 Task: Create a due date automation trigger when advanced on, 2 working days before a card is due add fields with custom field "Resume" set to a number greater than 1 and greater than 10 at 11:00 AM.
Action: Mouse moved to (942, 74)
Screenshot: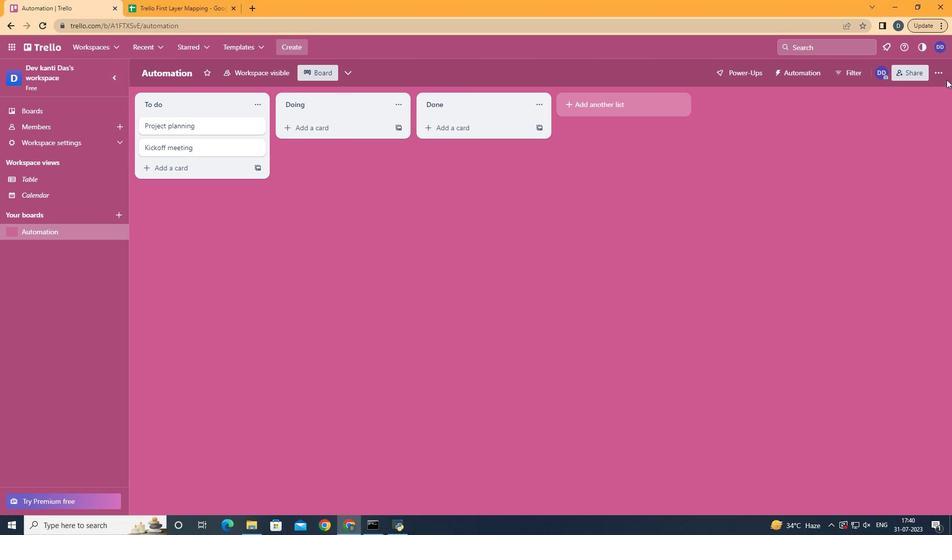 
Action: Mouse pressed left at (942, 74)
Screenshot: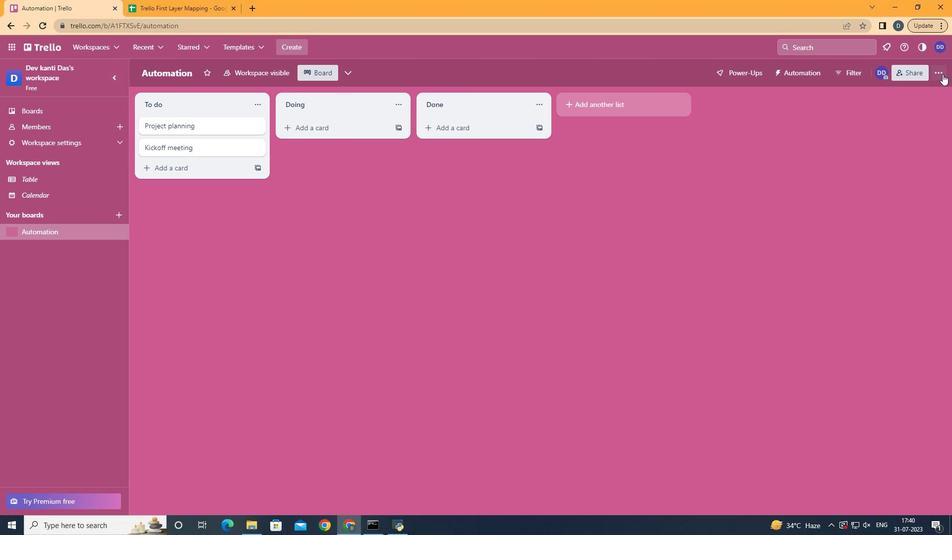 
Action: Mouse moved to (859, 203)
Screenshot: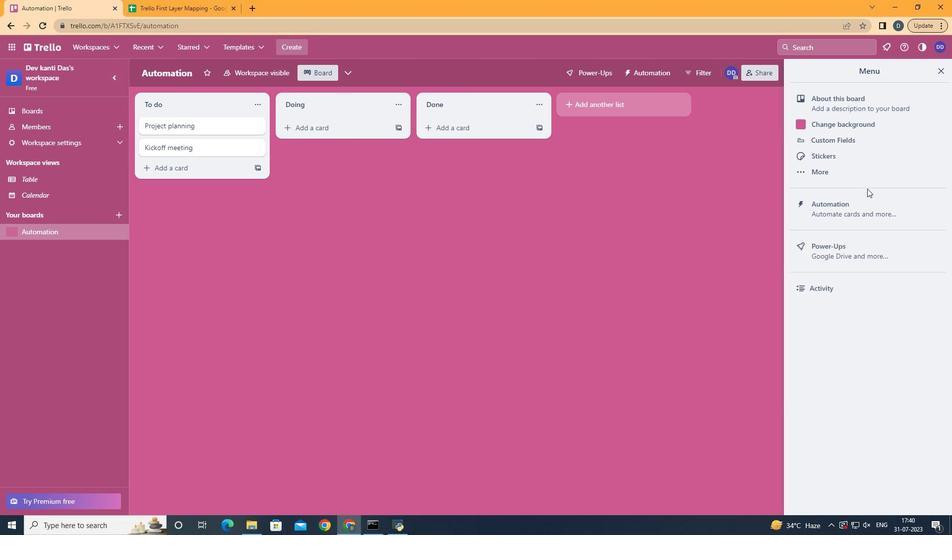 
Action: Mouse pressed left at (859, 203)
Screenshot: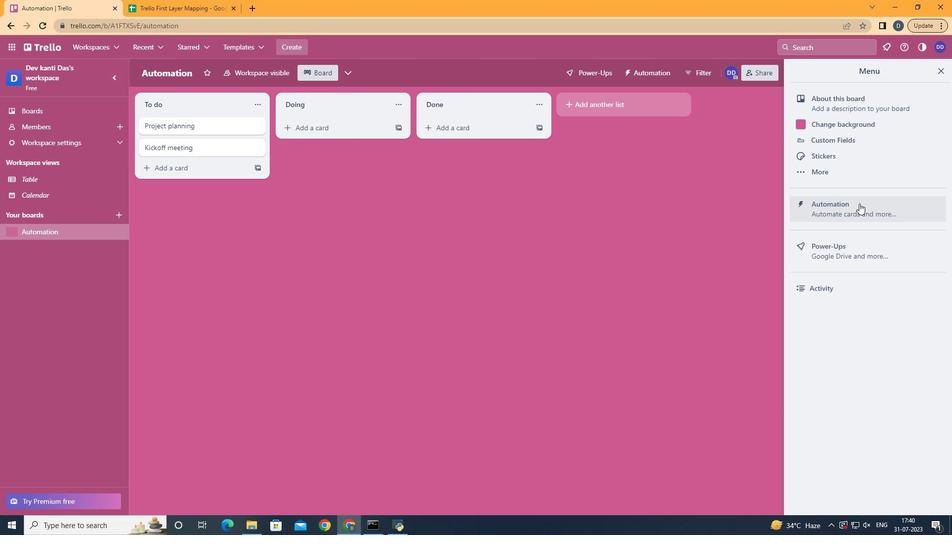 
Action: Mouse moved to (211, 199)
Screenshot: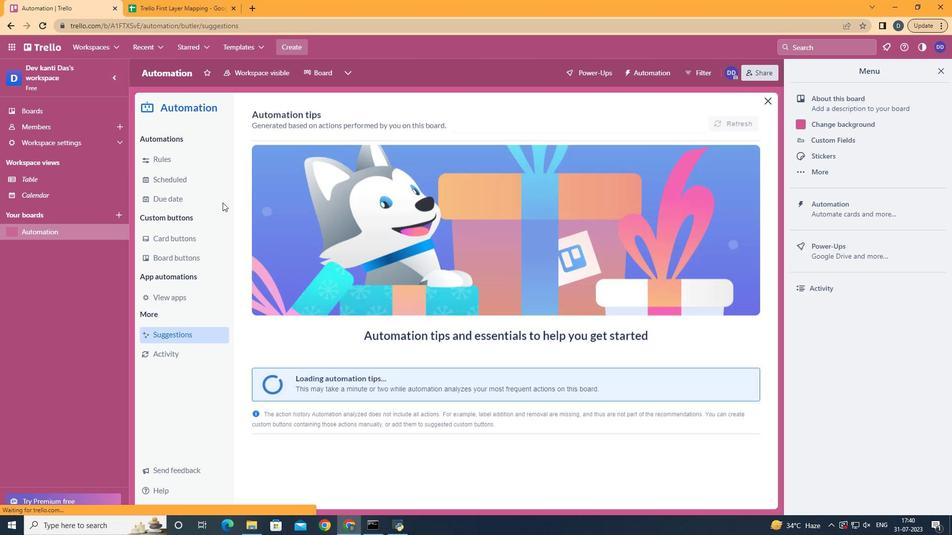 
Action: Mouse pressed left at (211, 199)
Screenshot: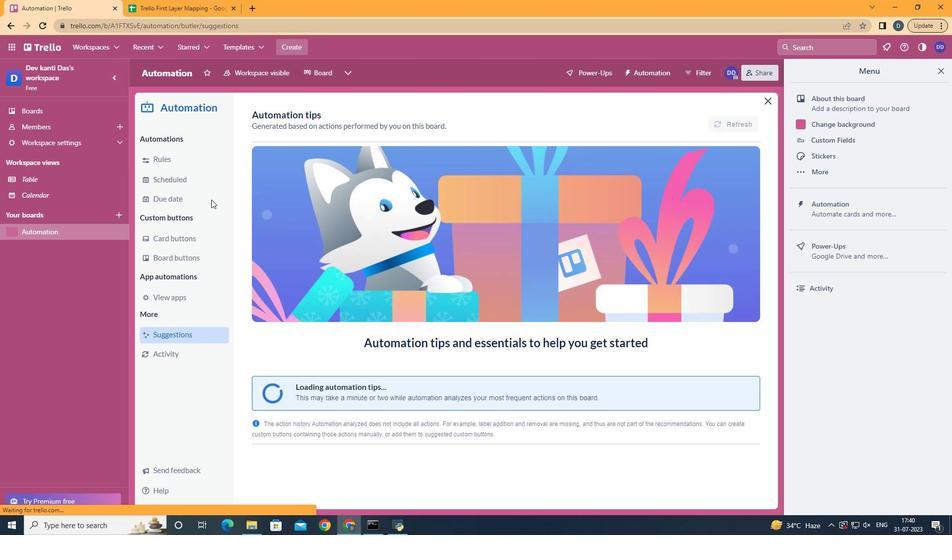 
Action: Mouse moved to (709, 115)
Screenshot: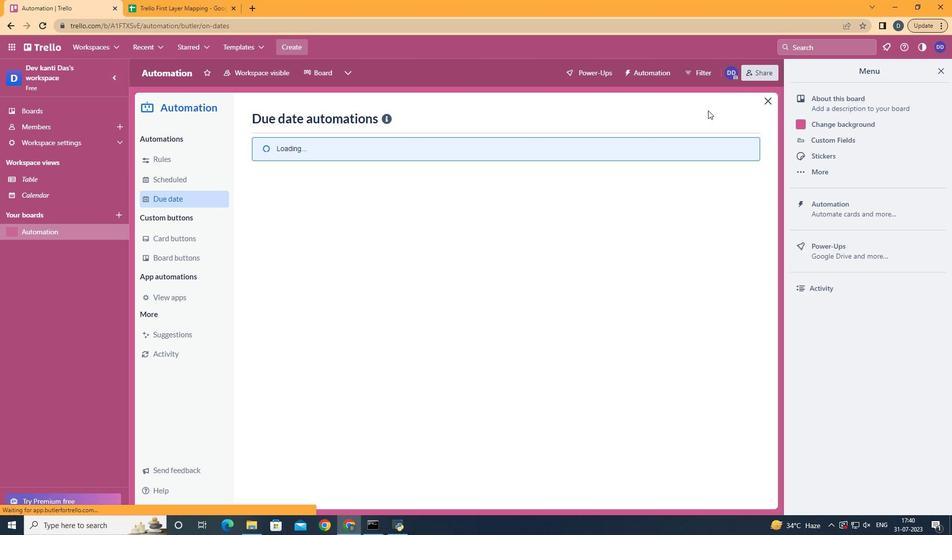
Action: Mouse pressed left at (709, 115)
Screenshot: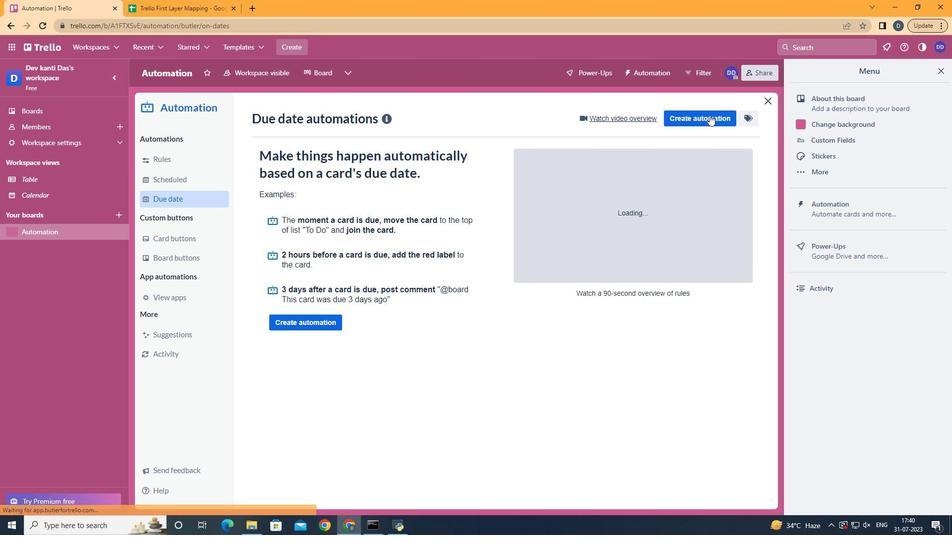 
Action: Mouse moved to (544, 206)
Screenshot: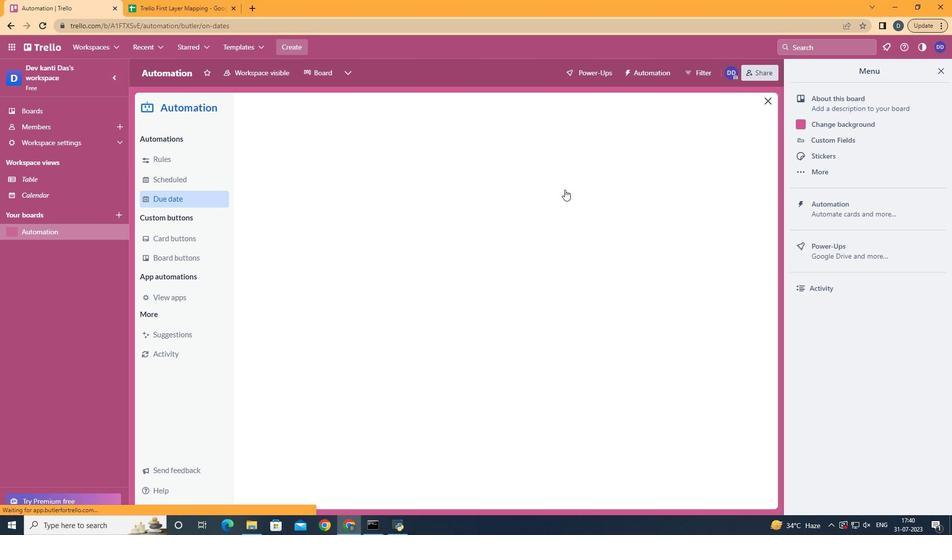 
Action: Mouse pressed left at (544, 206)
Screenshot: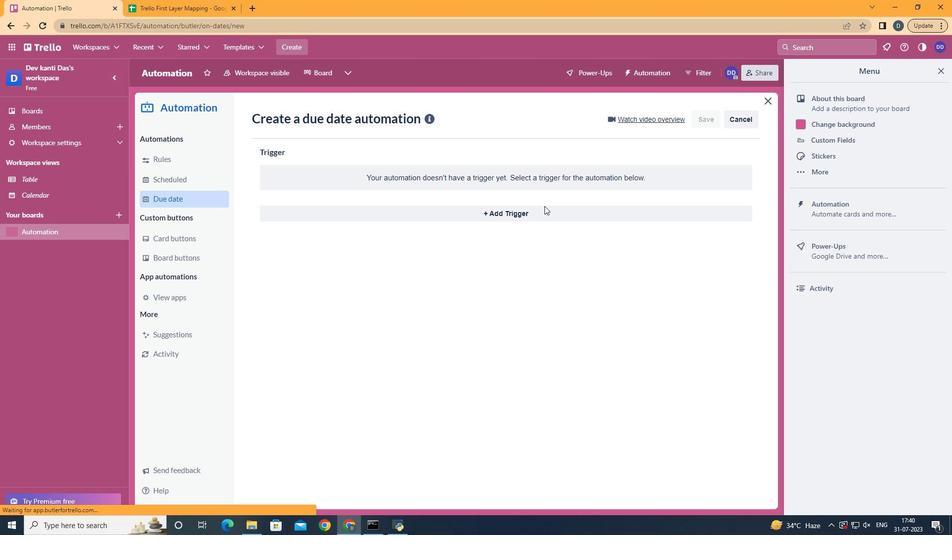 
Action: Mouse moved to (327, 401)
Screenshot: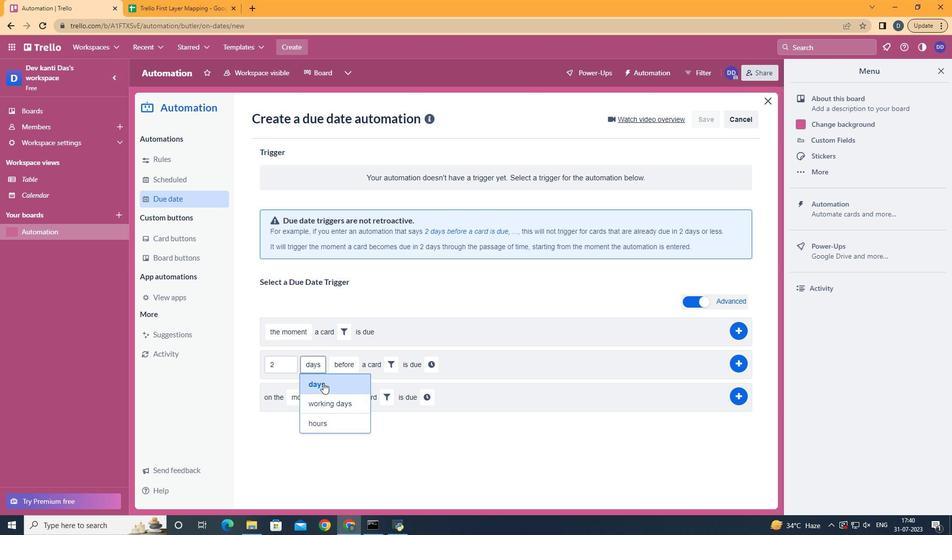 
Action: Mouse pressed left at (327, 401)
Screenshot: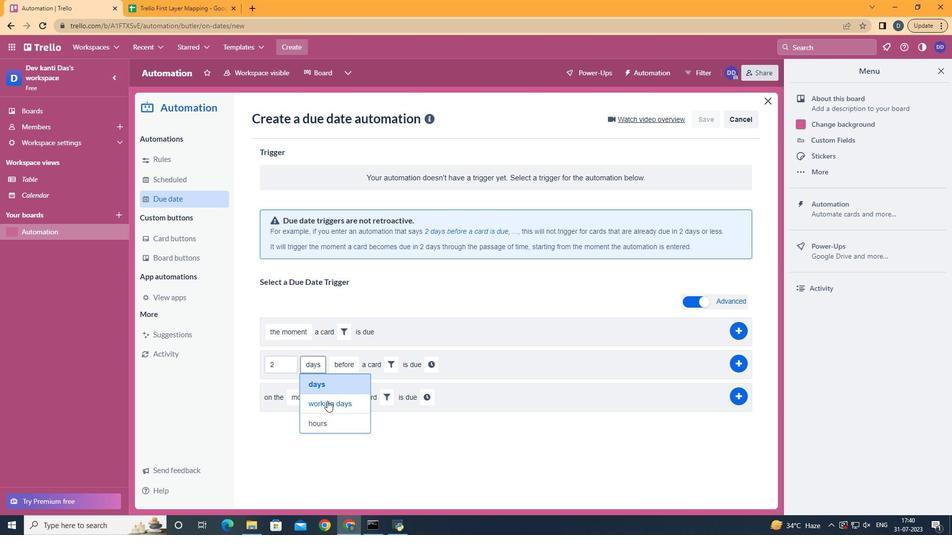 
Action: Mouse moved to (417, 372)
Screenshot: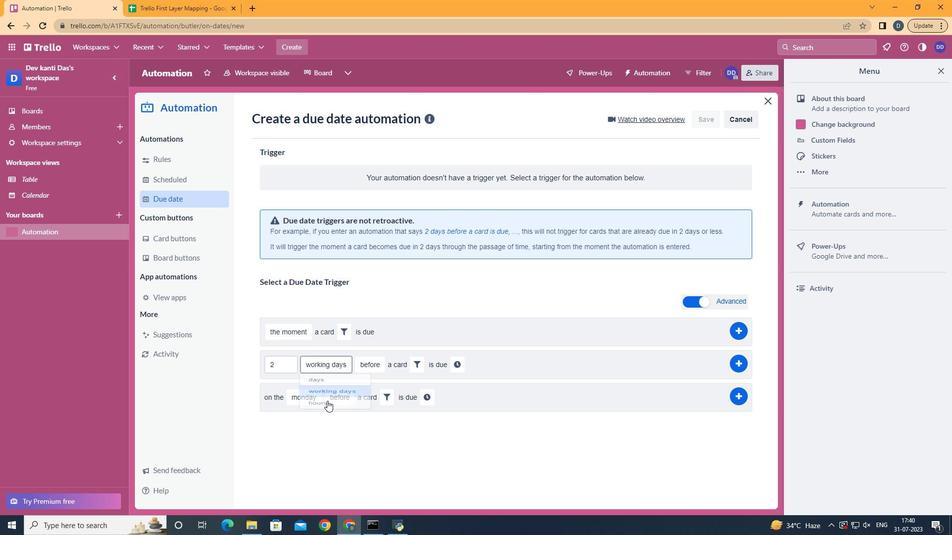 
Action: Mouse pressed left at (417, 372)
Screenshot: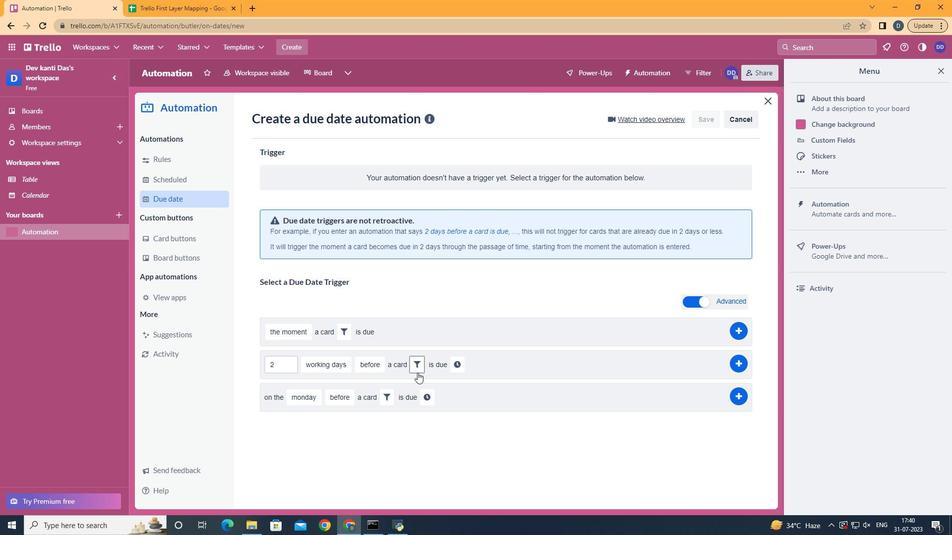 
Action: Mouse moved to (576, 396)
Screenshot: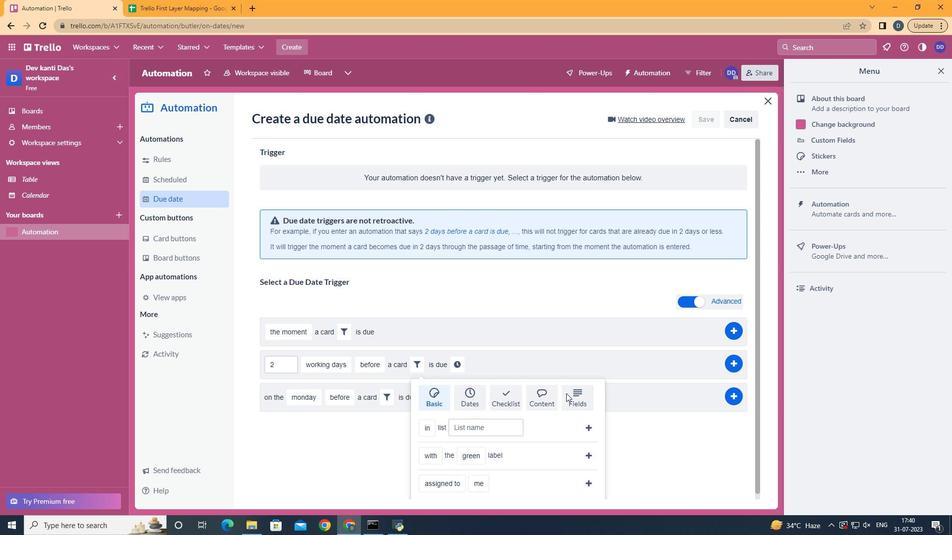
Action: Mouse pressed left at (576, 396)
Screenshot: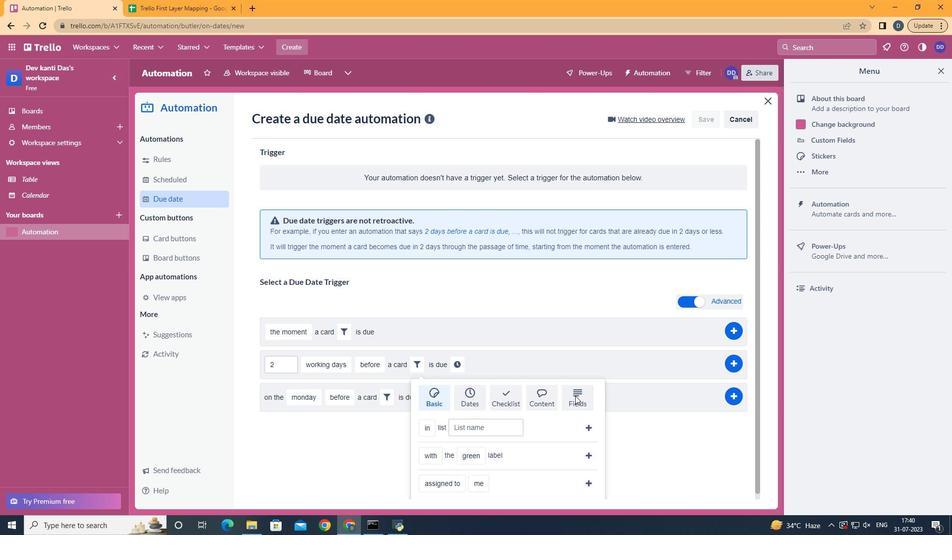 
Action: Mouse scrolled (576, 396) with delta (0, 0)
Screenshot: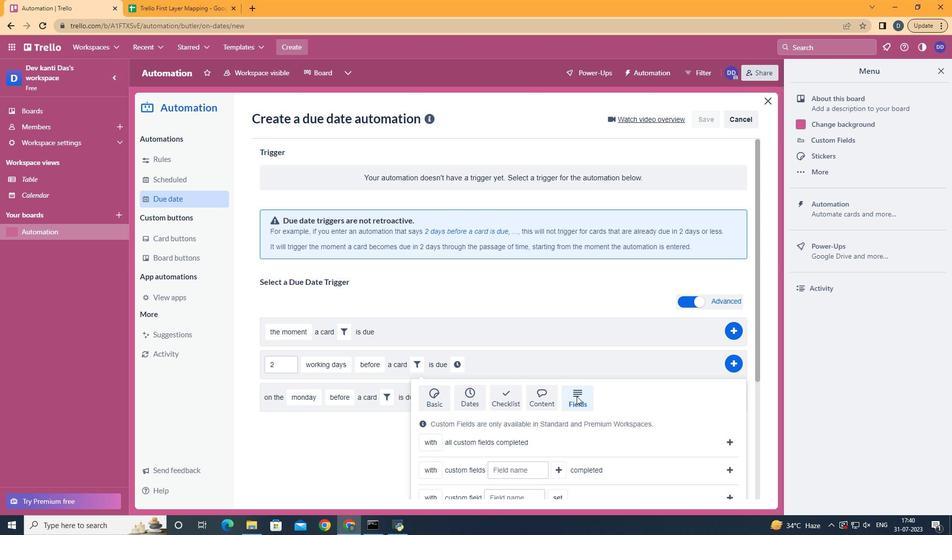 
Action: Mouse scrolled (576, 396) with delta (0, 0)
Screenshot: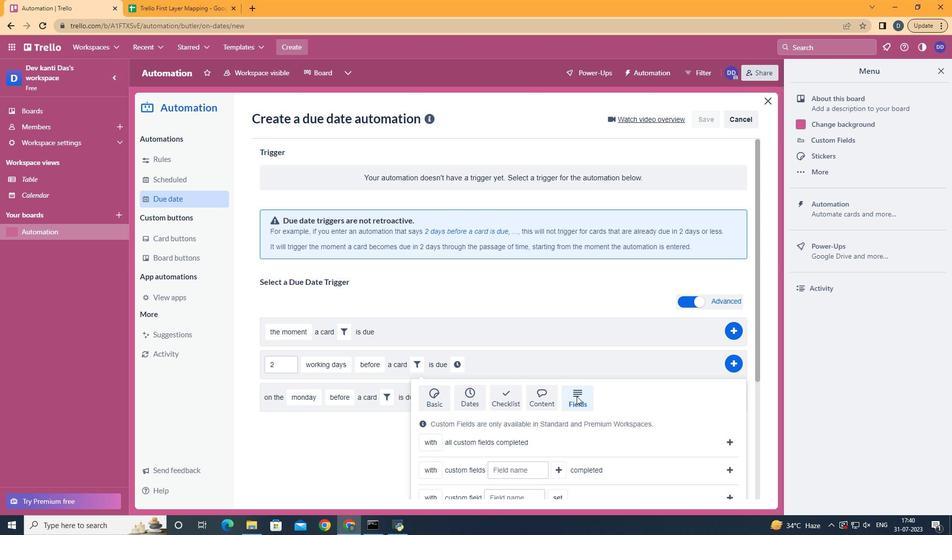 
Action: Mouse scrolled (576, 396) with delta (0, 0)
Screenshot: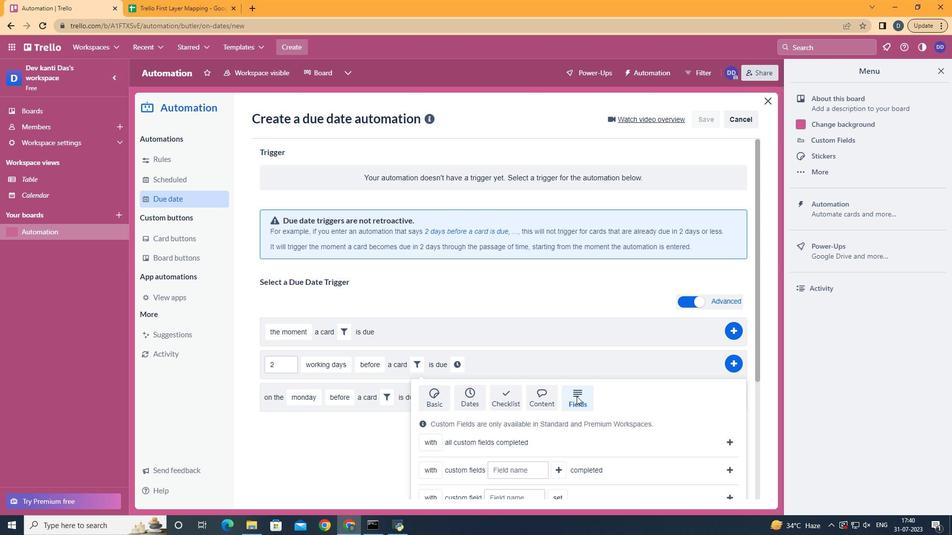 
Action: Mouse scrolled (576, 396) with delta (0, 0)
Screenshot: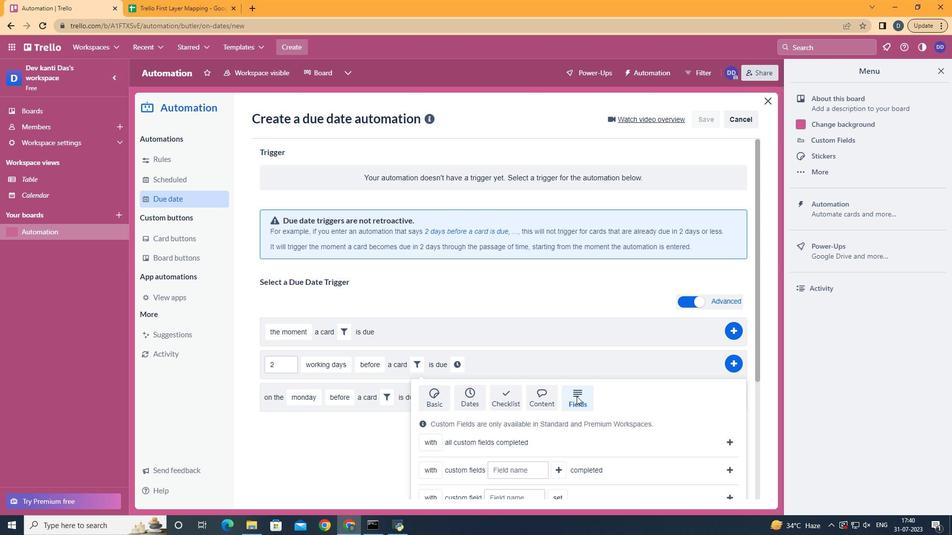
Action: Mouse scrolled (576, 396) with delta (0, 0)
Screenshot: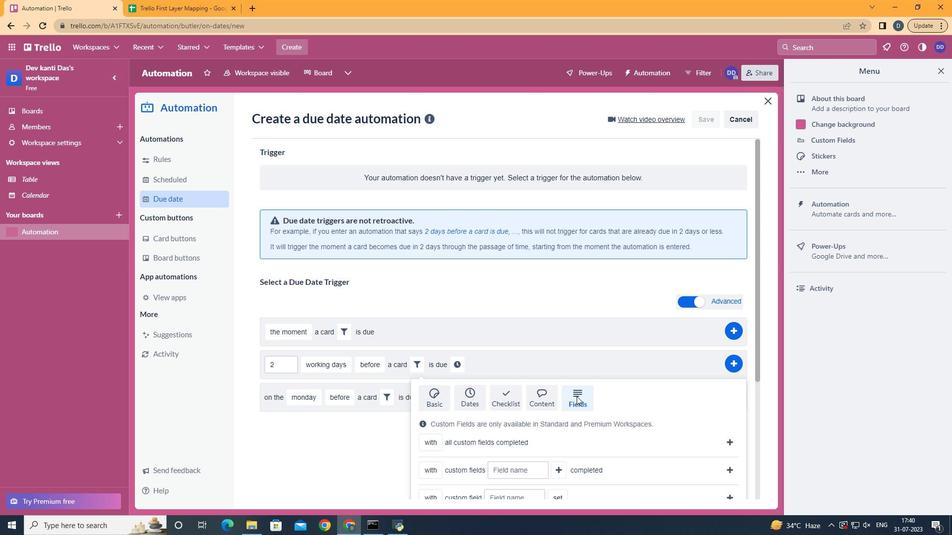 
Action: Mouse moved to (503, 406)
Screenshot: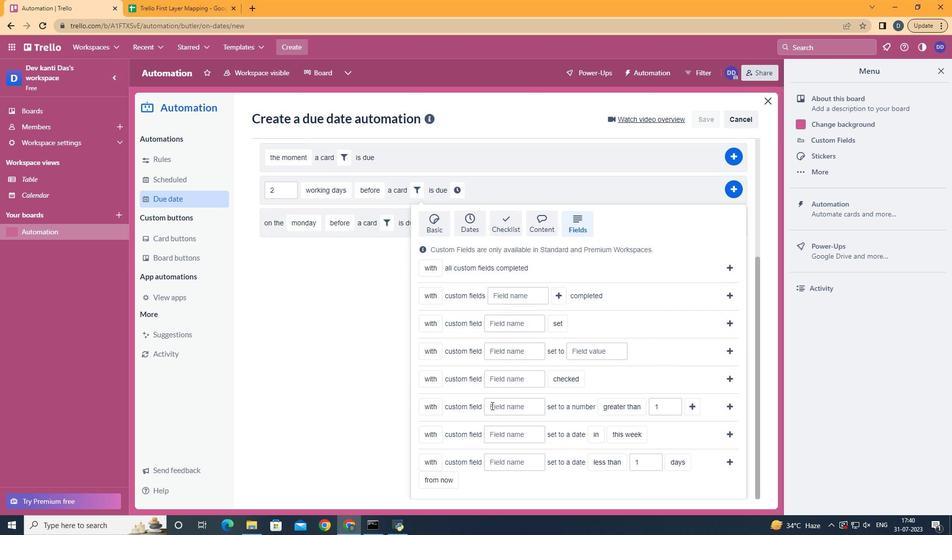 
Action: Mouse pressed left at (503, 406)
Screenshot: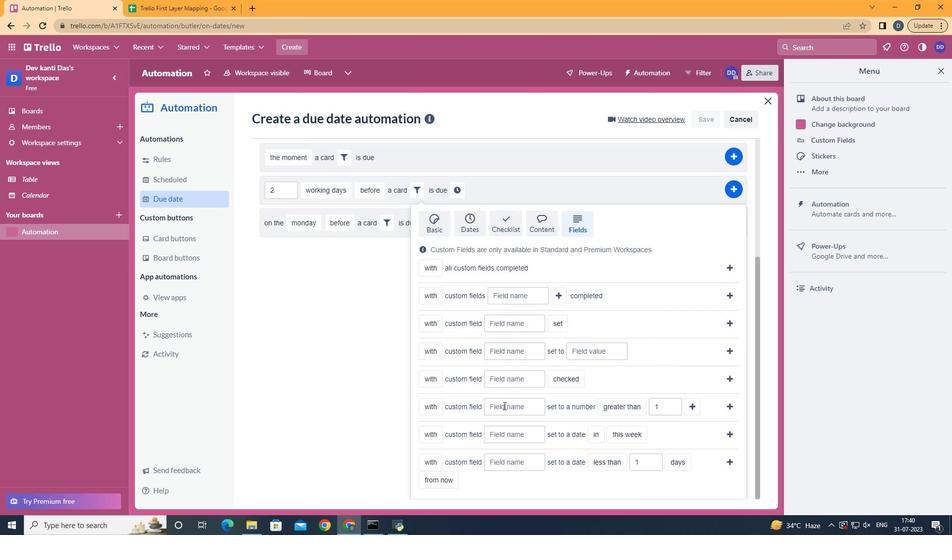 
Action: Key pressed <Key.shift>Resume
Screenshot: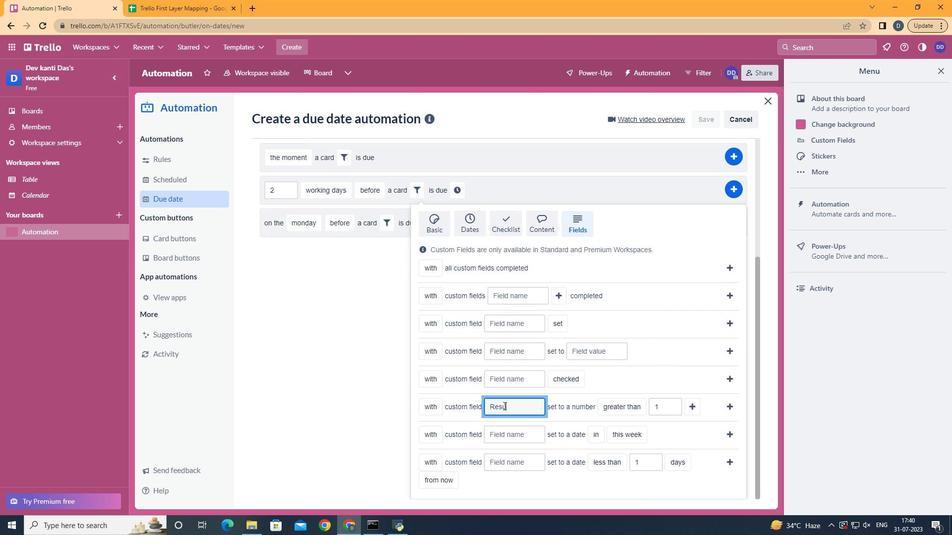 
Action: Mouse moved to (631, 417)
Screenshot: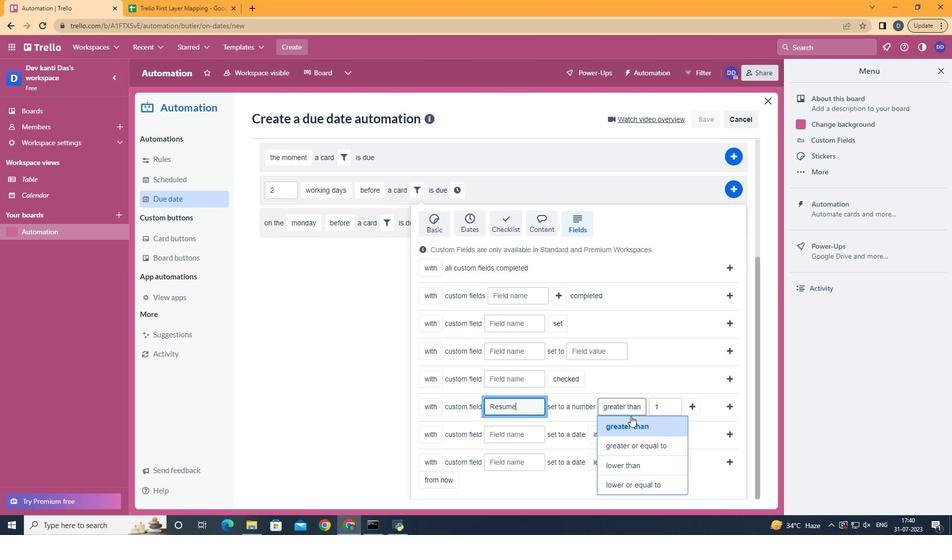 
Action: Mouse pressed left at (631, 417)
Screenshot: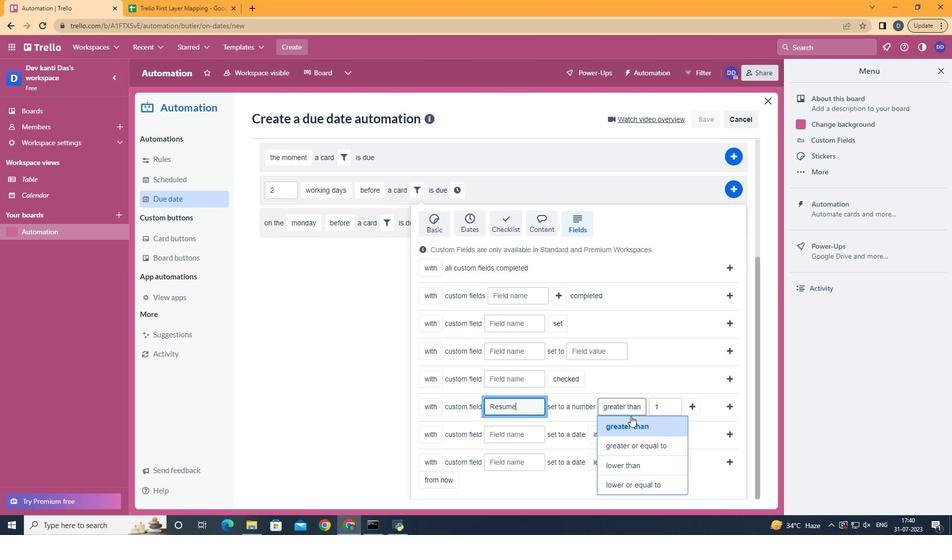 
Action: Mouse moved to (699, 409)
Screenshot: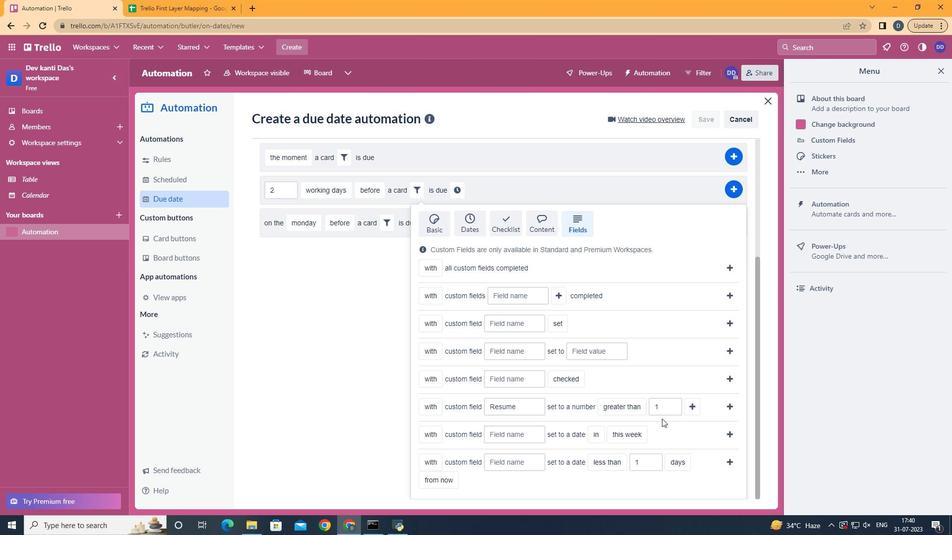 
Action: Mouse pressed left at (699, 409)
Screenshot: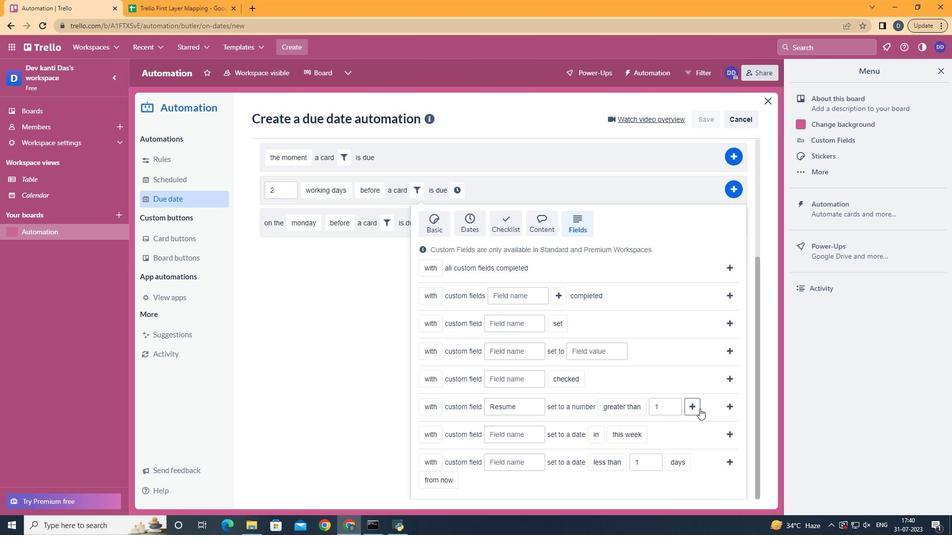 
Action: Mouse moved to (475, 392)
Screenshot: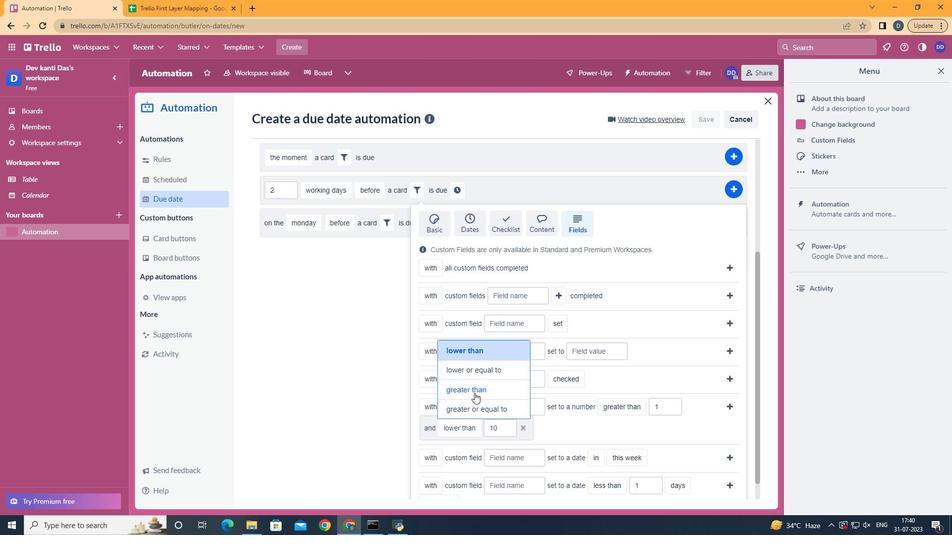 
Action: Mouse pressed left at (475, 392)
Screenshot: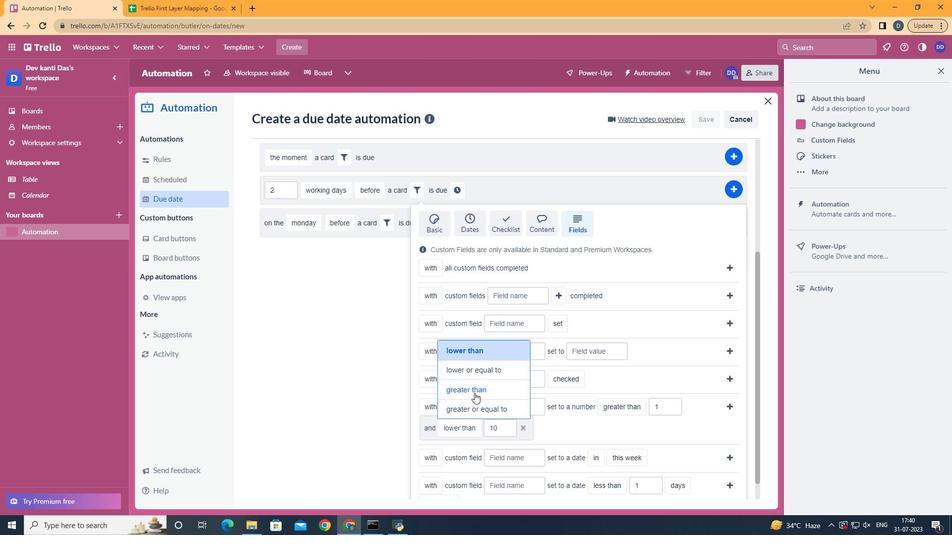 
Action: Mouse moved to (730, 406)
Screenshot: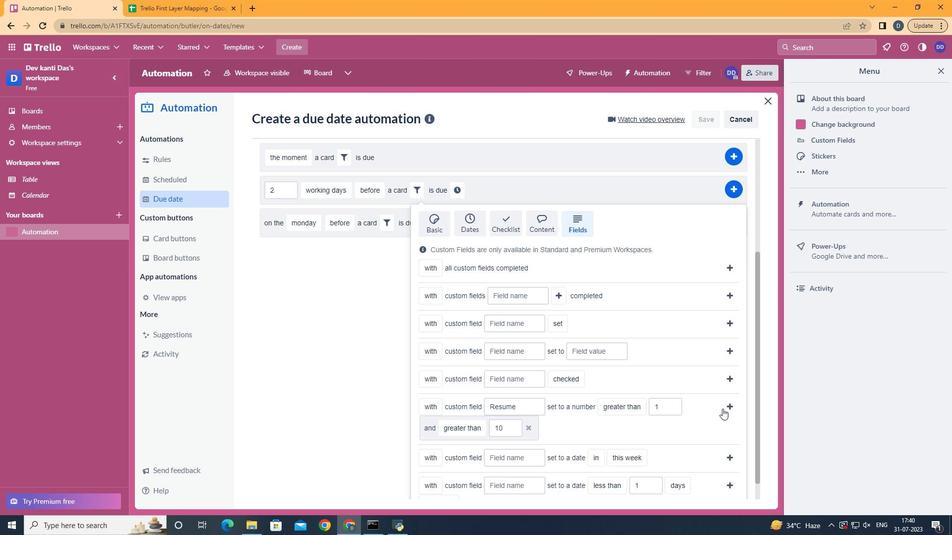 
Action: Mouse pressed left at (730, 406)
Screenshot: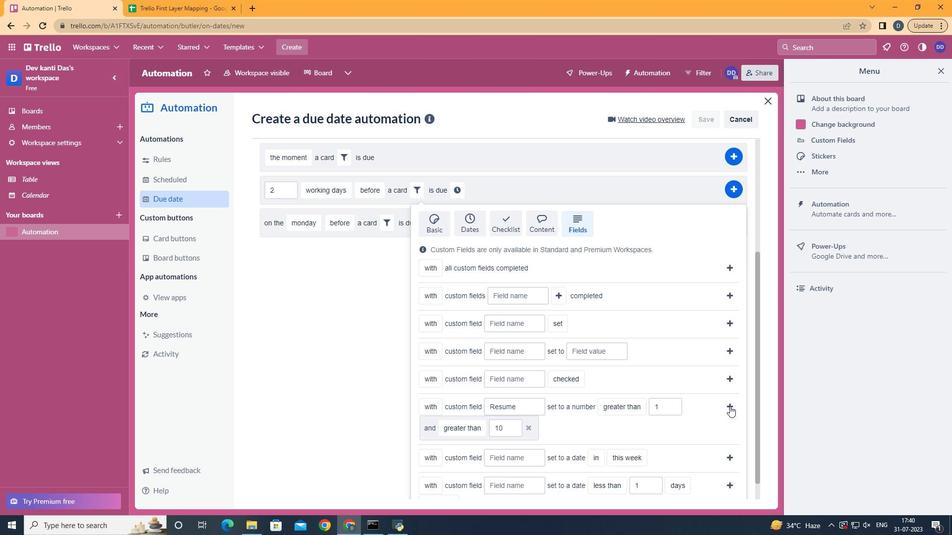 
Action: Mouse moved to (260, 384)
Screenshot: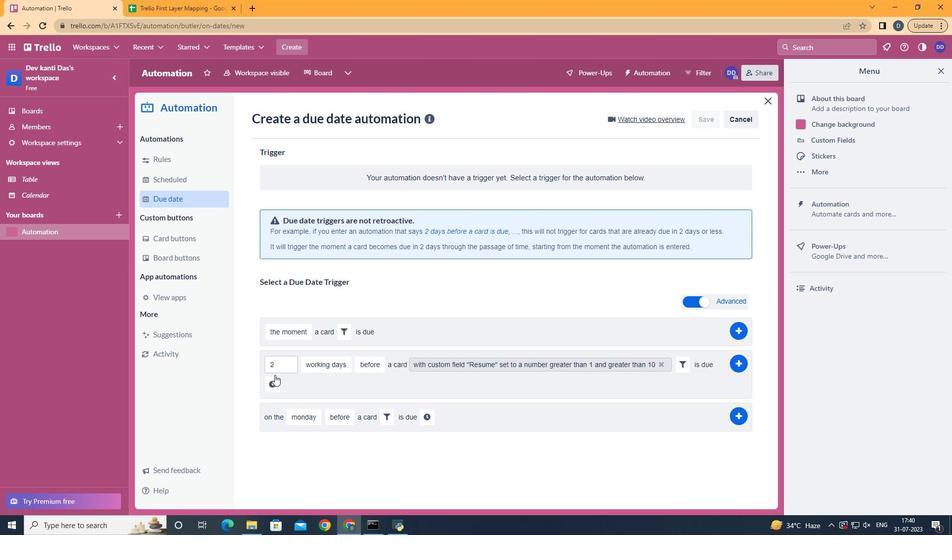 
Action: Mouse pressed left at (260, 384)
Screenshot: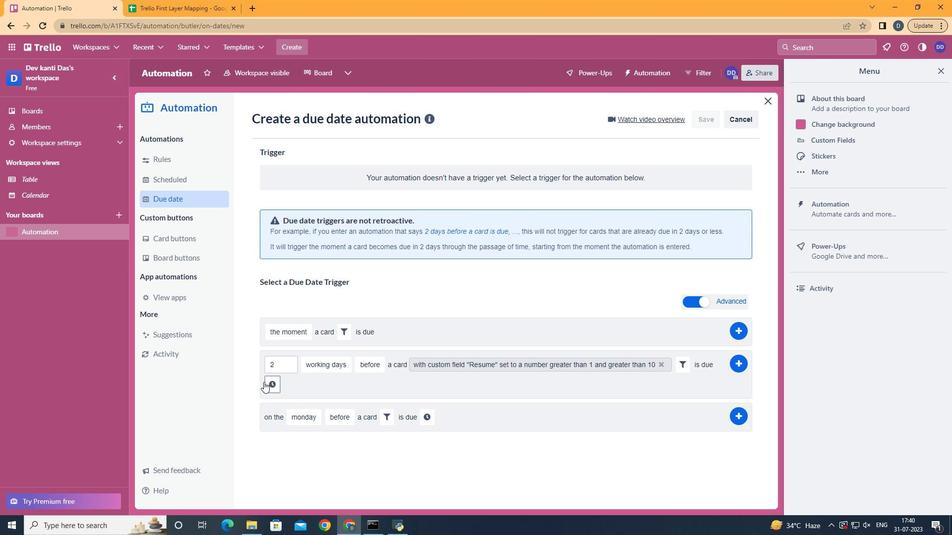 
Action: Mouse moved to (283, 385)
Screenshot: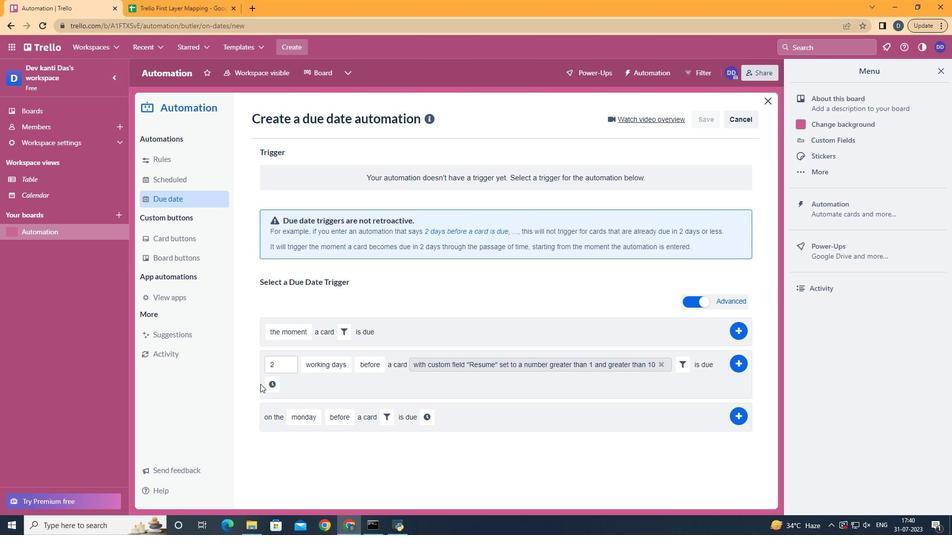 
Action: Mouse pressed left at (283, 385)
Screenshot: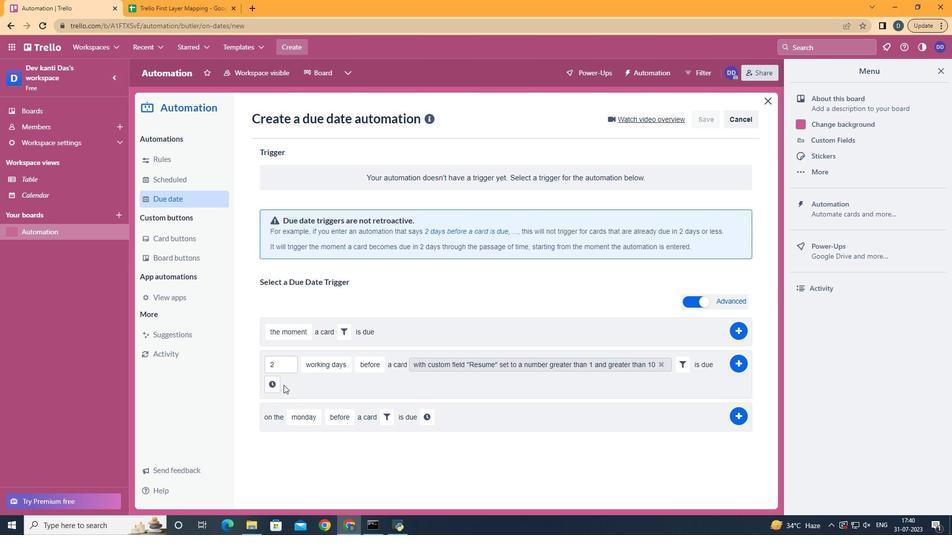
Action: Mouse moved to (280, 385)
Screenshot: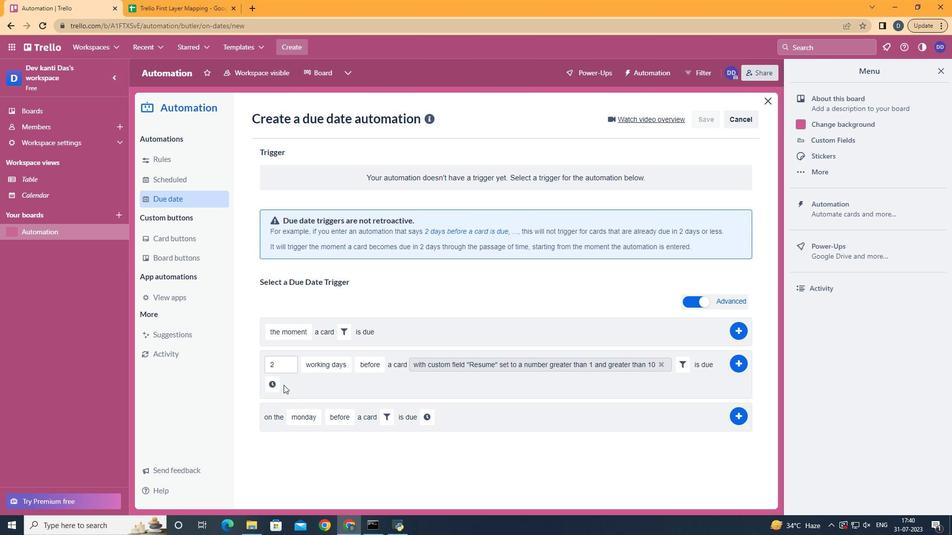 
Action: Mouse pressed left at (280, 385)
Screenshot: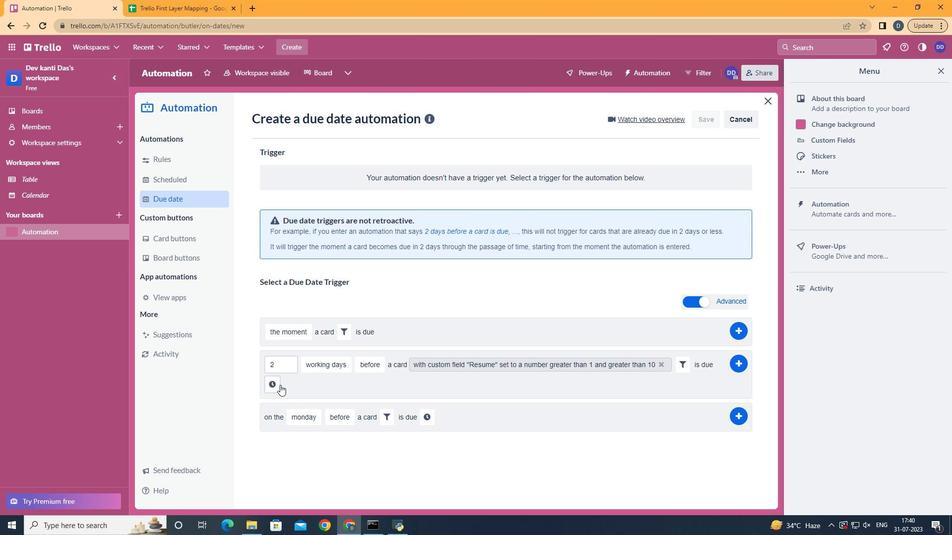 
Action: Mouse moved to (306, 384)
Screenshot: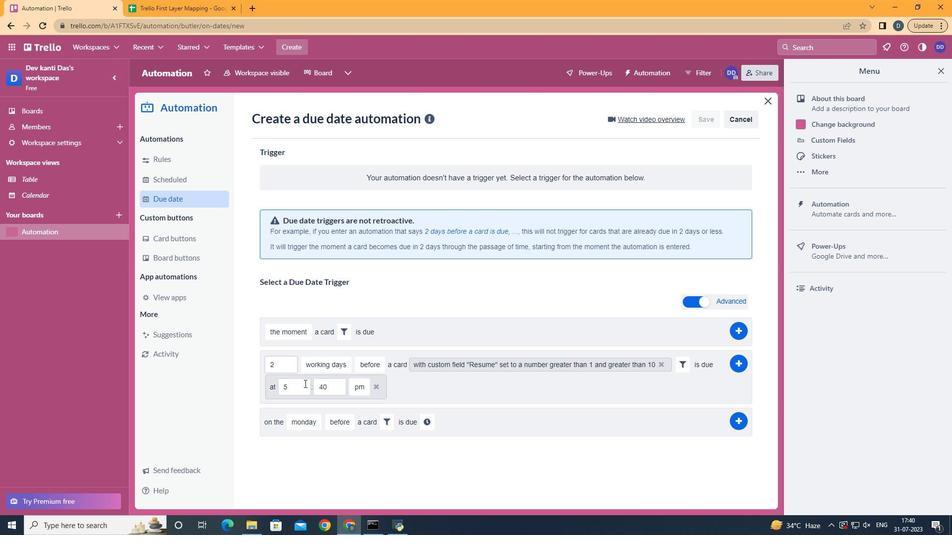 
Action: Mouse pressed left at (306, 384)
Screenshot: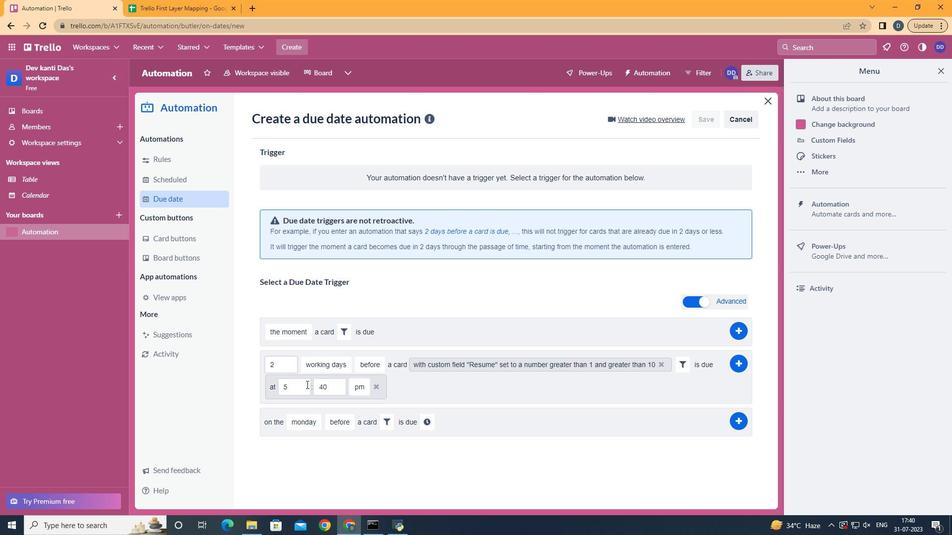 
Action: Key pressed <Key.backspace>11
Screenshot: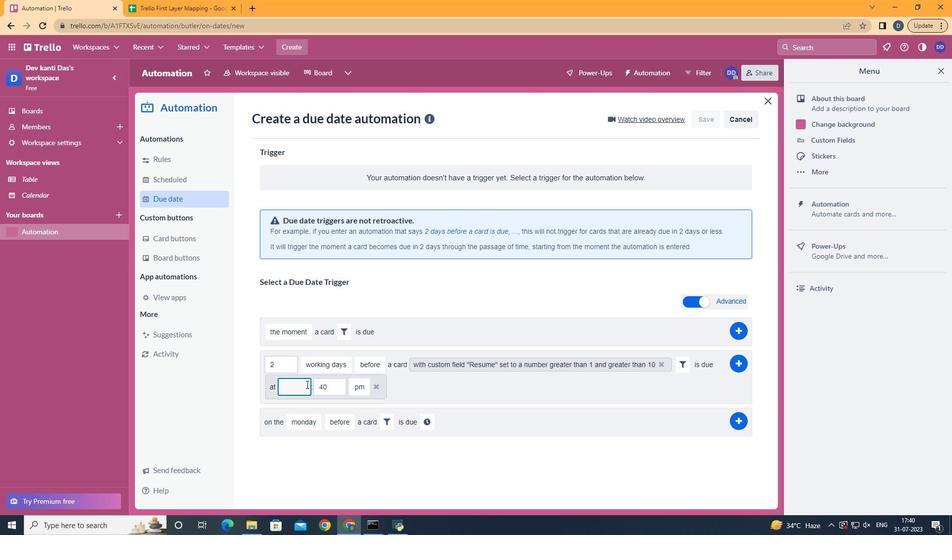 
Action: Mouse moved to (327, 388)
Screenshot: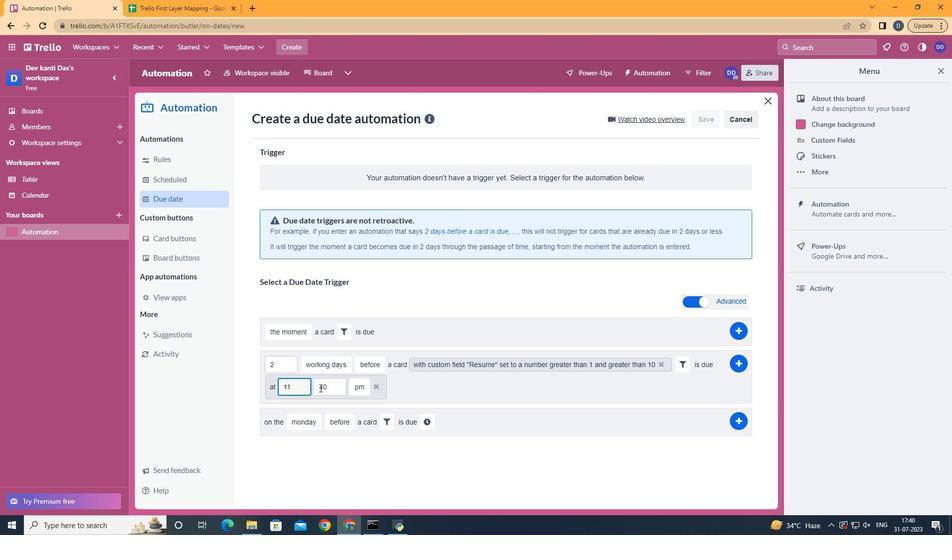 
Action: Mouse pressed left at (327, 388)
Screenshot: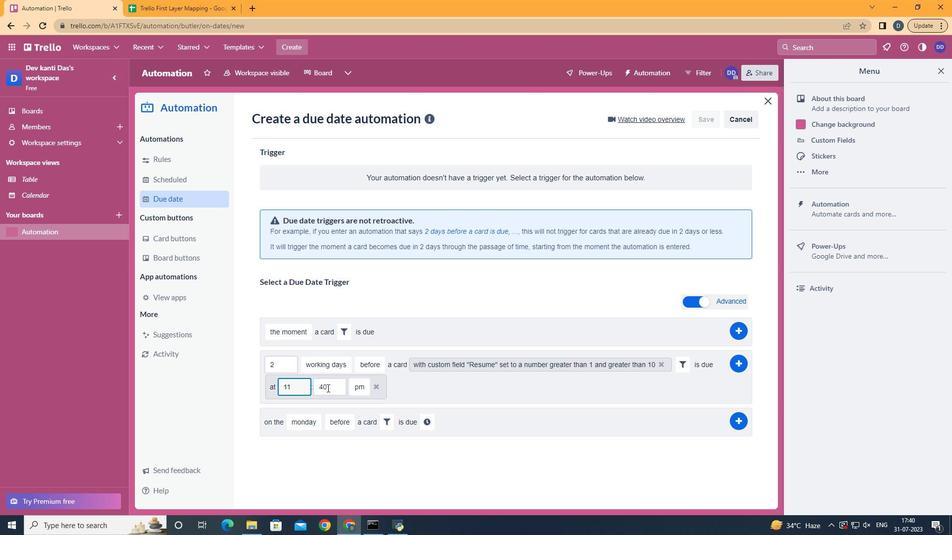 
Action: Key pressed <Key.backspace><Key.backspace>00
Screenshot: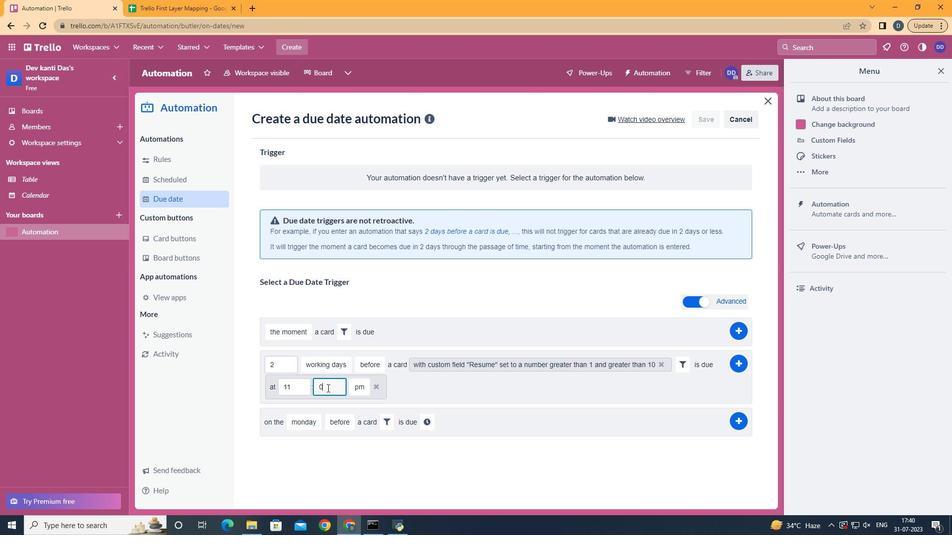 
Action: Mouse moved to (364, 404)
Screenshot: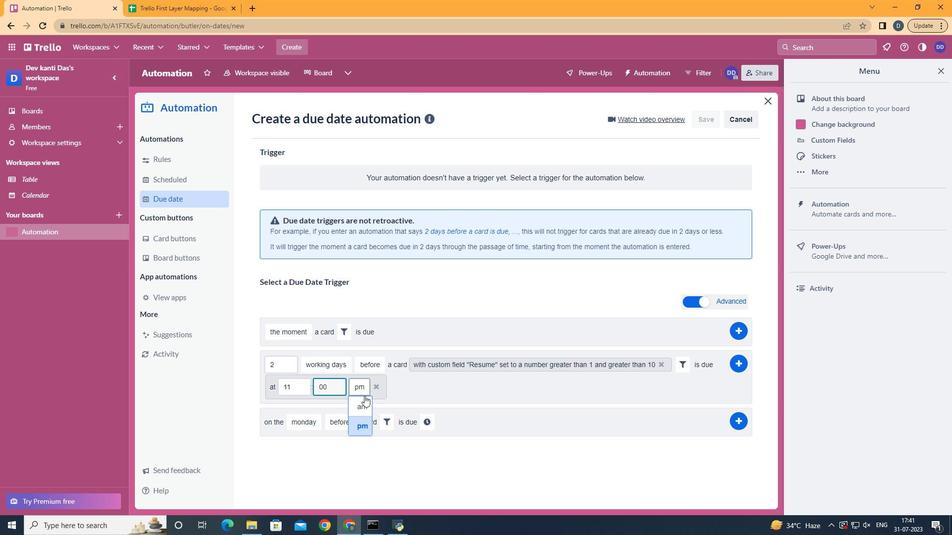 
Action: Mouse pressed left at (364, 404)
Screenshot: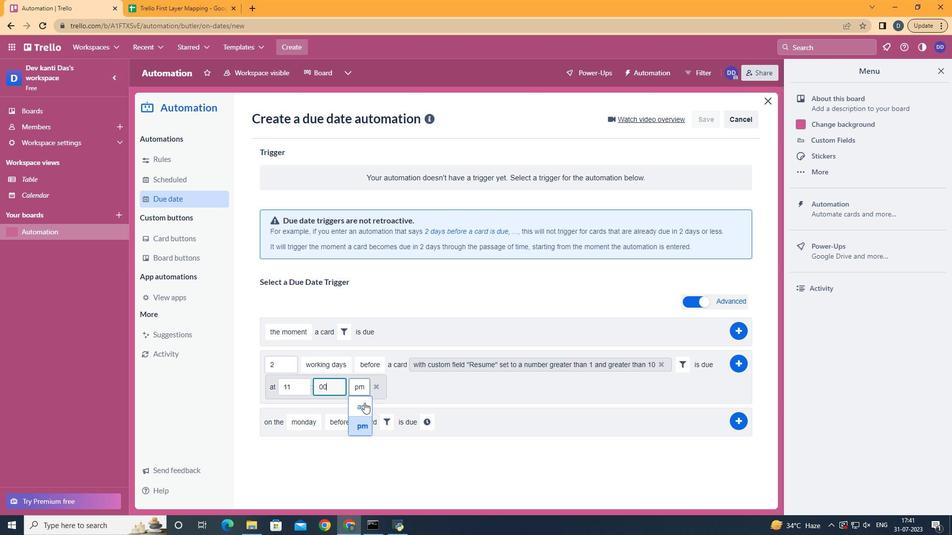 
Action: Mouse moved to (734, 364)
Screenshot: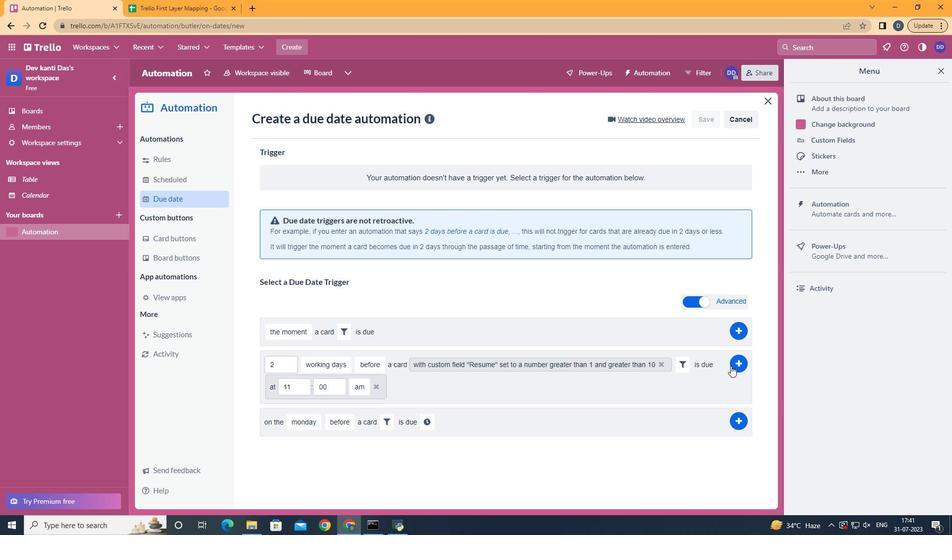 
Action: Mouse pressed left at (734, 364)
Screenshot: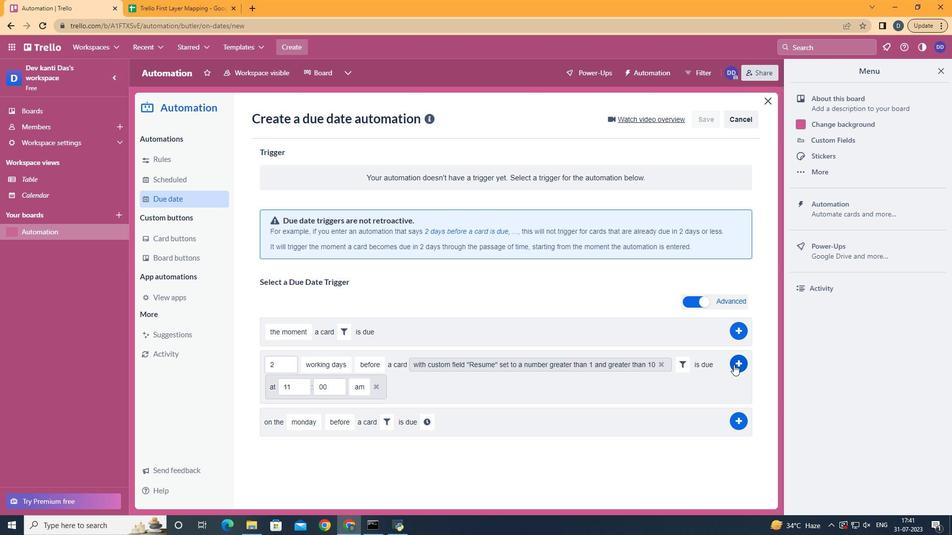 
Action: Mouse moved to (368, 261)
Screenshot: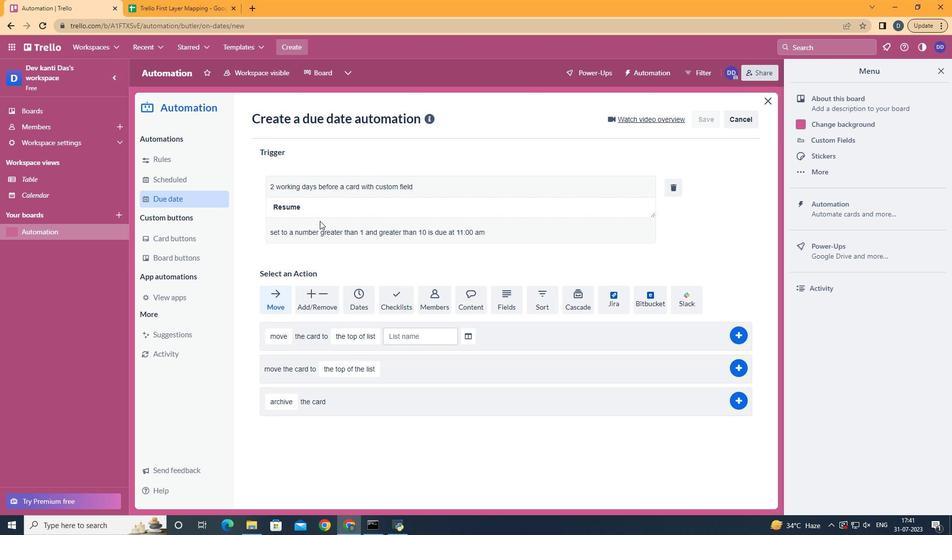 
